 Task: Enable interactive zoom-in video effects.
Action: Mouse moved to (93, 12)
Screenshot: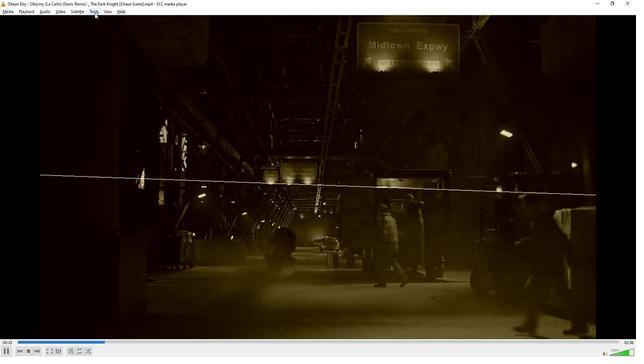 
Action: Mouse pressed left at (93, 12)
Screenshot: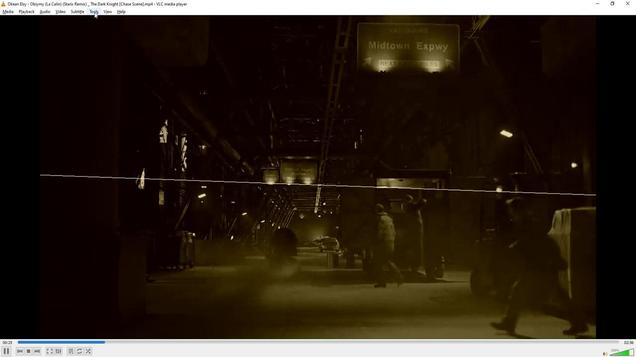 
Action: Mouse moved to (102, 22)
Screenshot: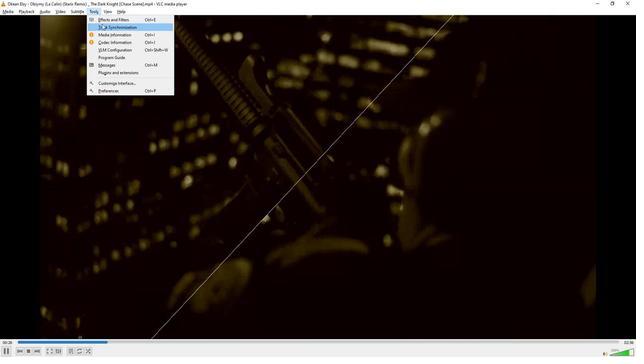 
Action: Mouse pressed left at (102, 22)
Screenshot: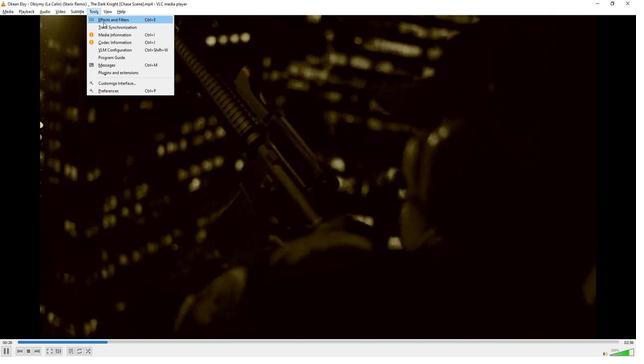 
Action: Mouse moved to (74, 54)
Screenshot: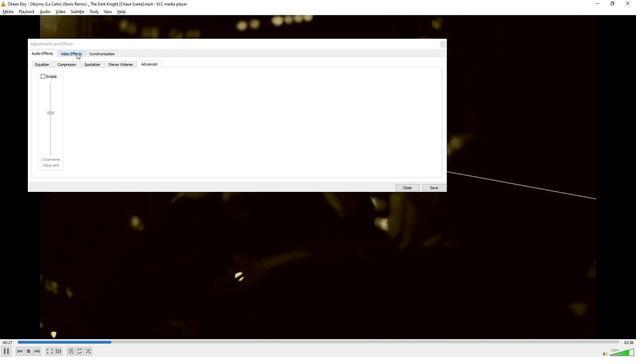 
Action: Mouse pressed left at (74, 54)
Screenshot: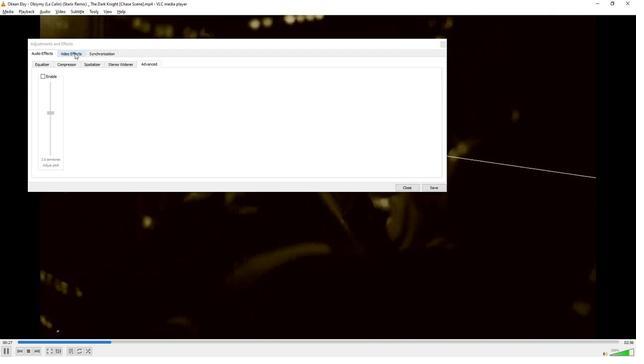 
Action: Mouse moved to (92, 64)
Screenshot: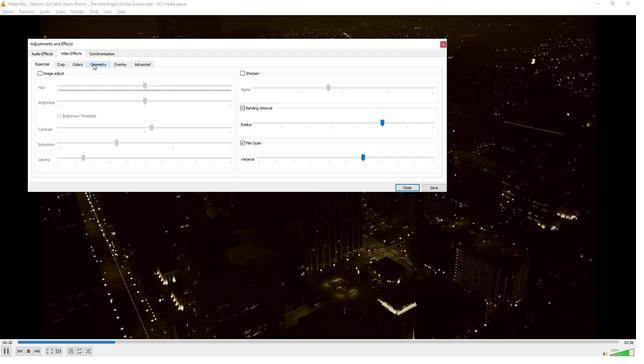 
Action: Mouse pressed left at (92, 64)
Screenshot: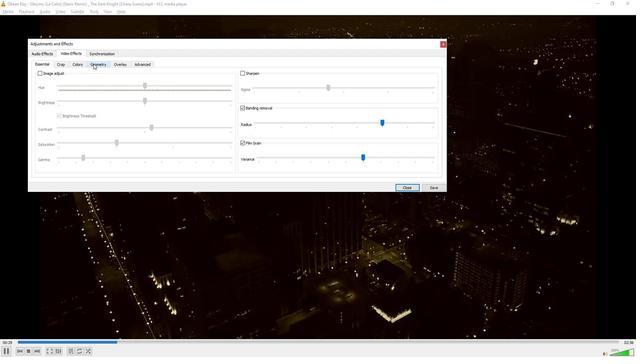 
Action: Mouse moved to (38, 73)
Screenshot: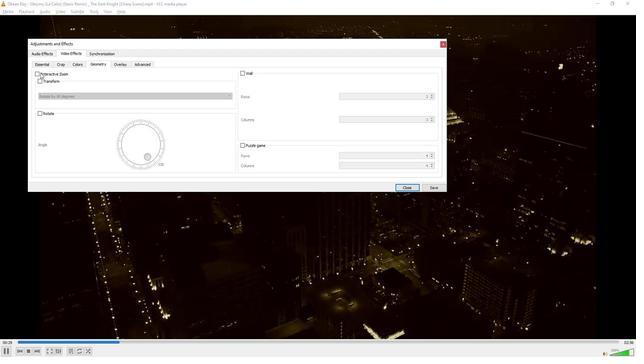 
Action: Mouse pressed left at (38, 73)
Screenshot: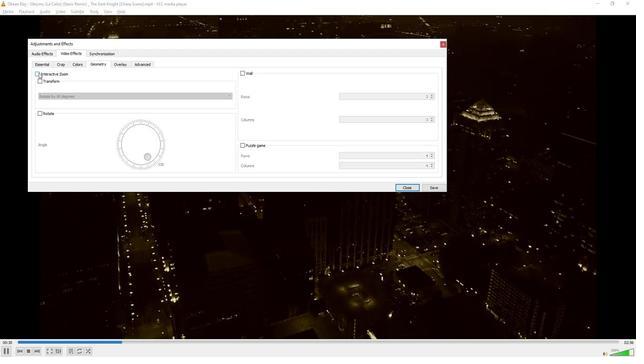 
Action: Mouse moved to (102, 265)
Screenshot: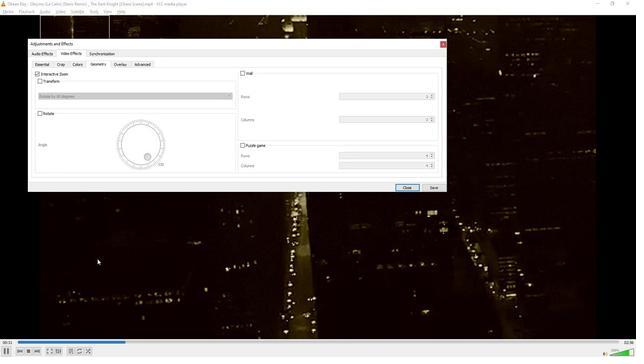 
